 Task: In Heading Arial with underline. Font size of heading  '18'Font style of data Calibri. Font size of data  9Alignment of headline & data Align center. Fill color in heading,  RedFont color of data Black Apply border in Data No BorderIn the sheet  Expense Control Trackerbook
Action: Mouse pressed left at (154, 115)
Screenshot: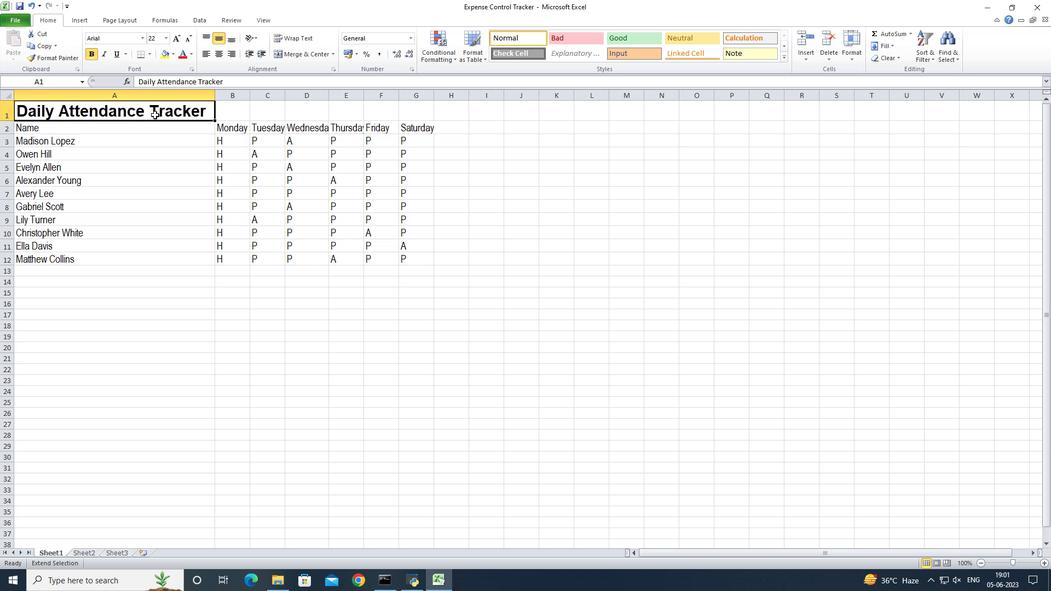 
Action: Mouse moved to (143, 39)
Screenshot: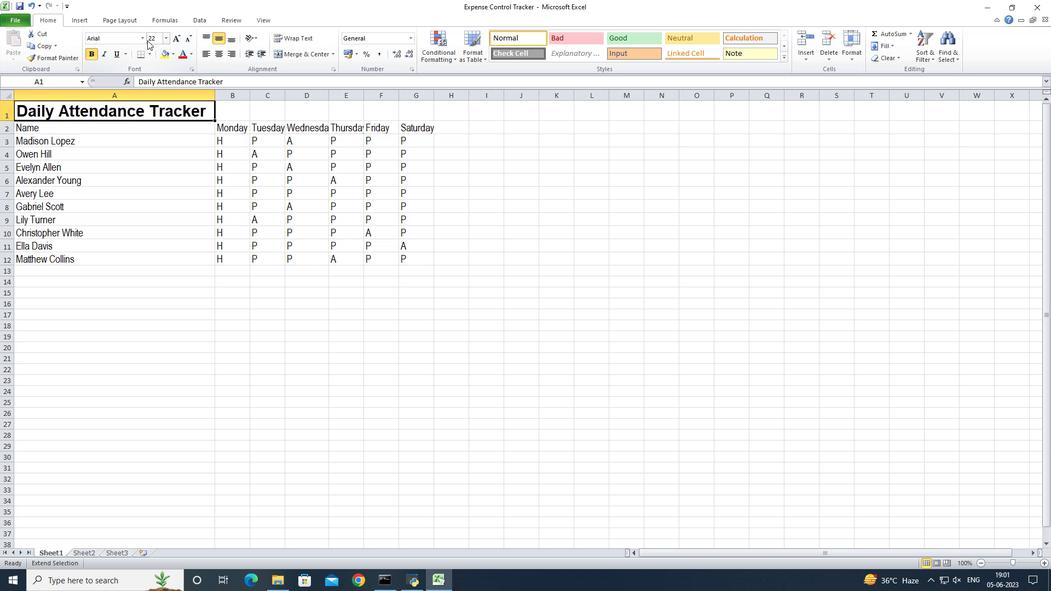 
Action: Mouse pressed left at (143, 39)
Screenshot: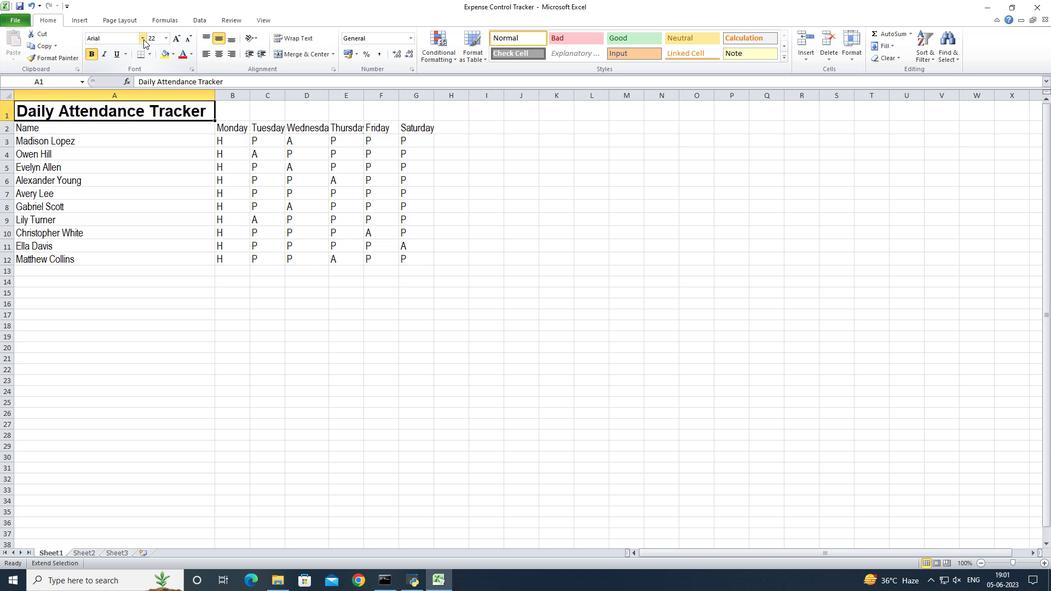 
Action: Mouse moved to (117, 164)
Screenshot: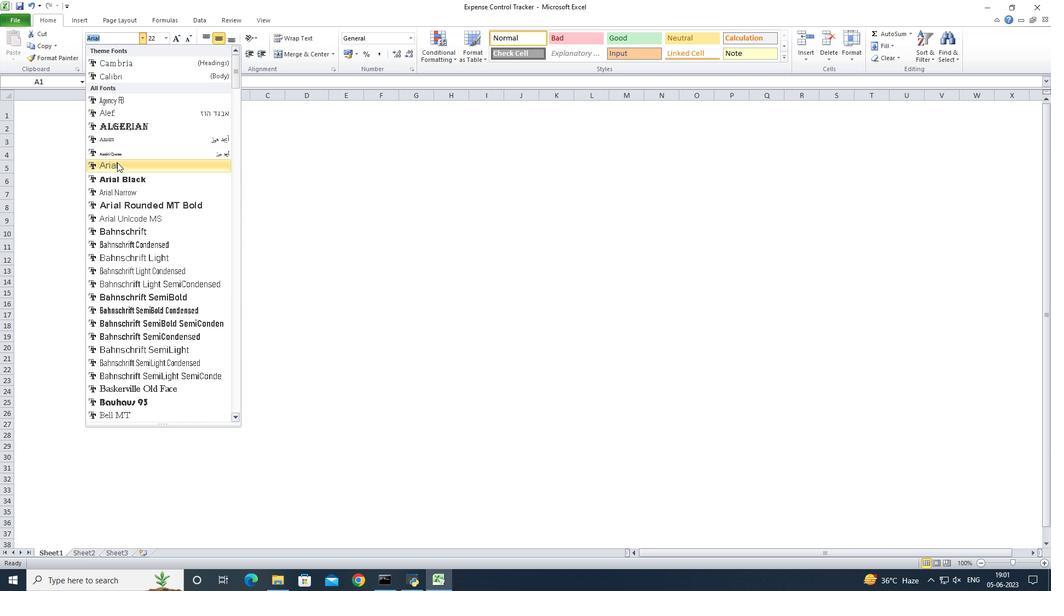 
Action: Mouse pressed left at (117, 164)
Screenshot: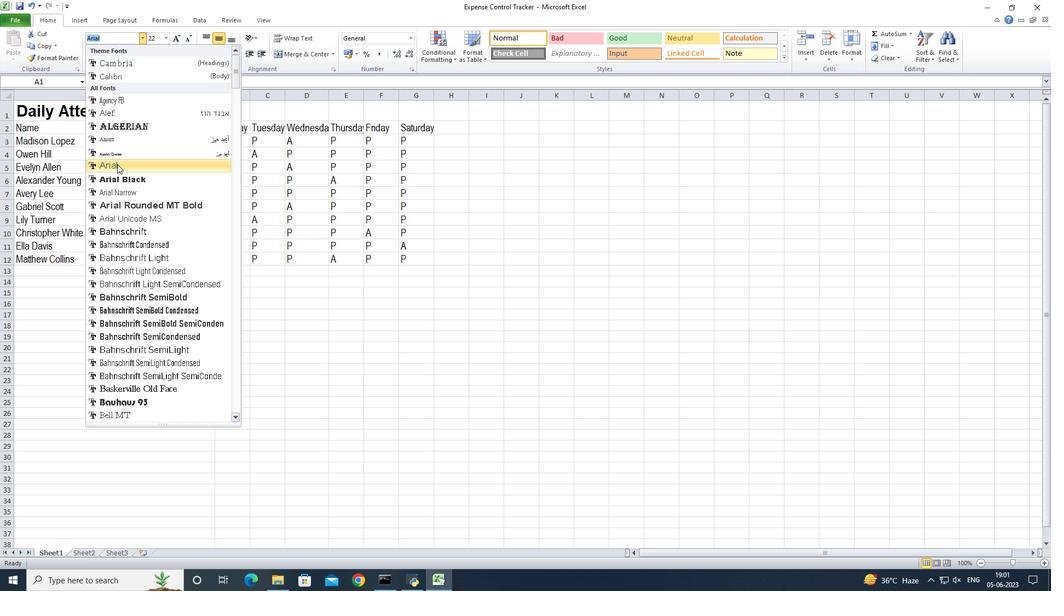 
Action: Mouse moved to (116, 54)
Screenshot: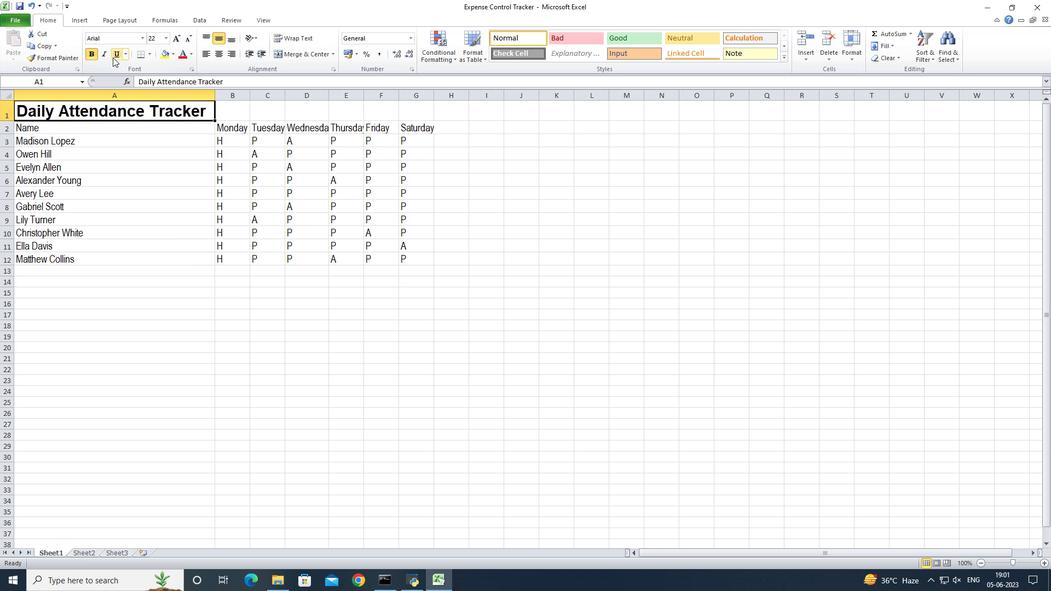 
Action: Mouse pressed left at (116, 54)
Screenshot: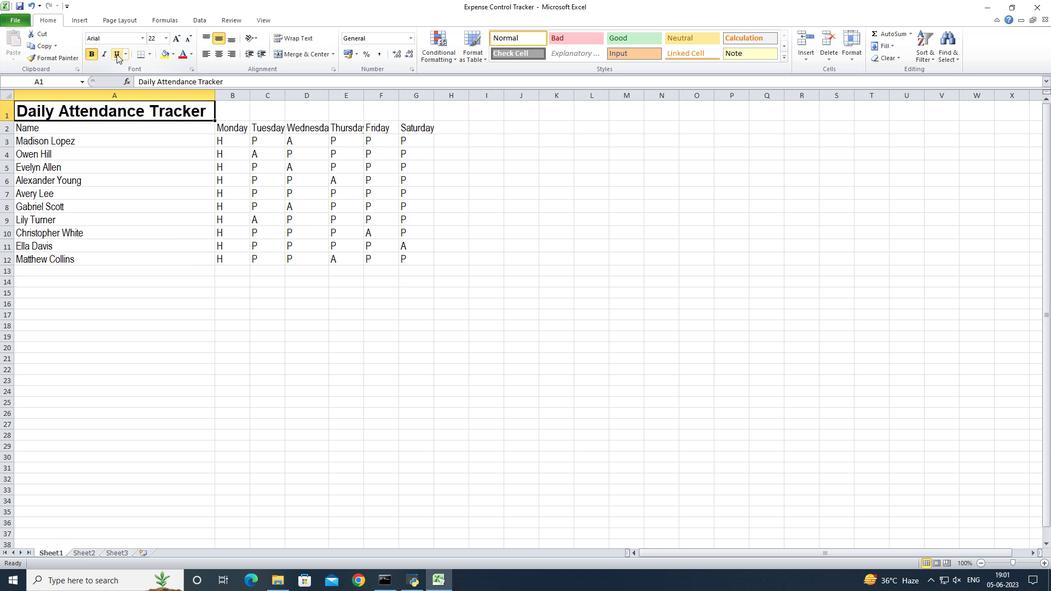 
Action: Mouse moved to (167, 36)
Screenshot: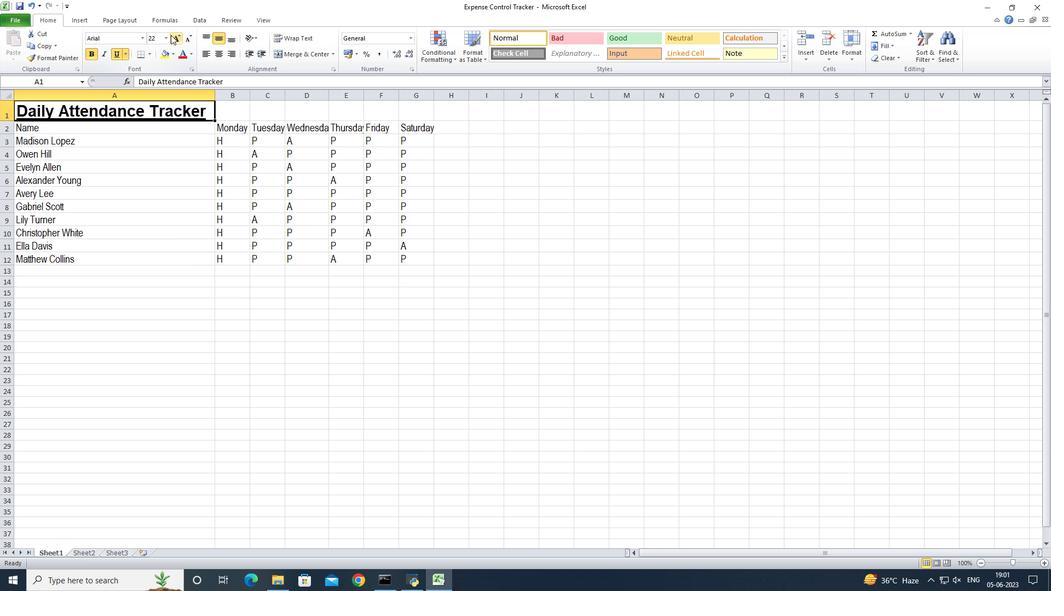
Action: Mouse pressed left at (167, 36)
Screenshot: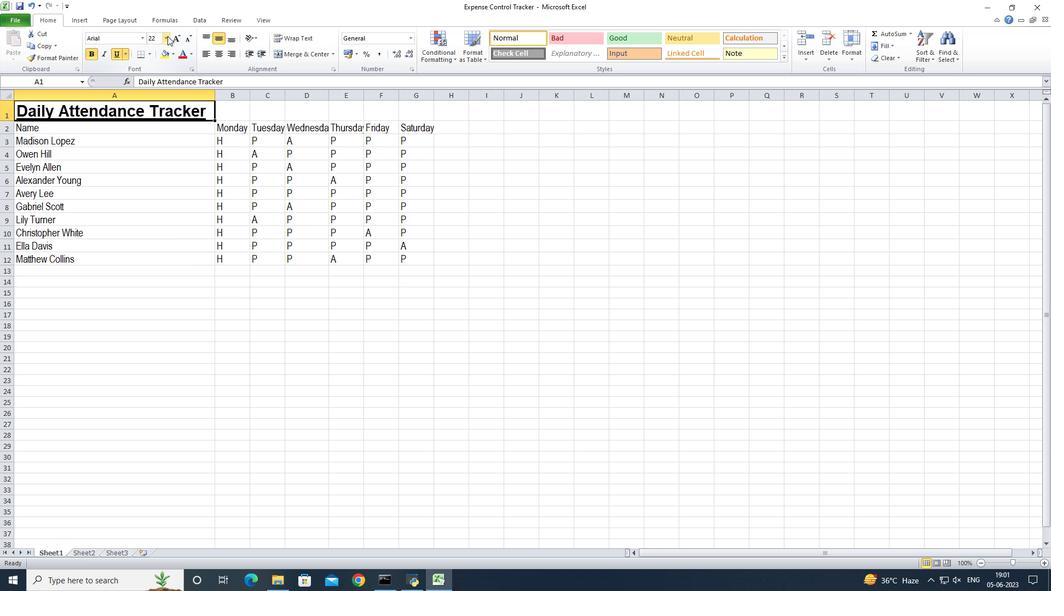 
Action: Mouse moved to (152, 116)
Screenshot: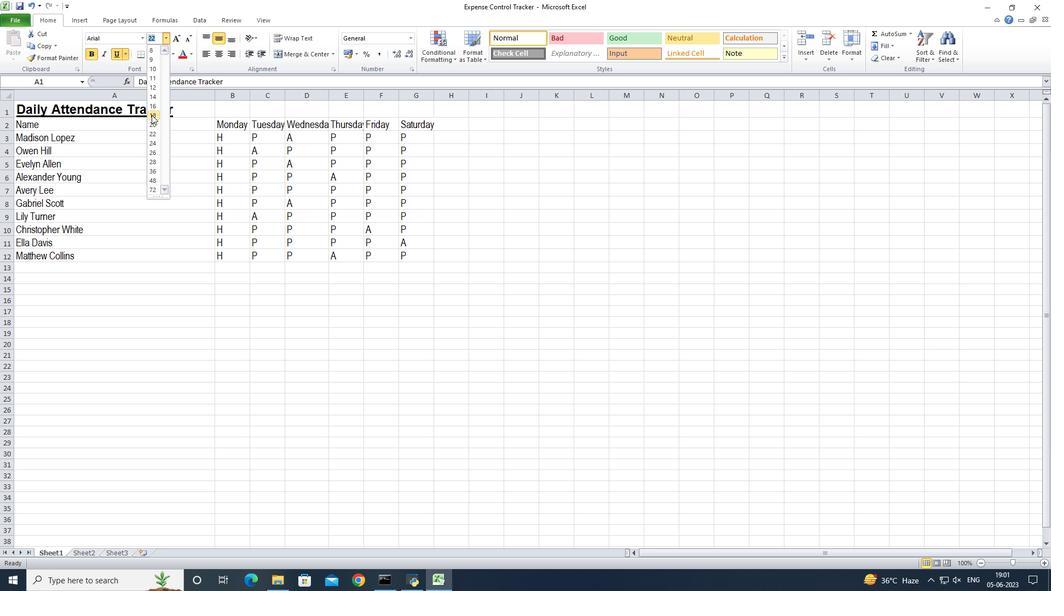 
Action: Mouse pressed left at (152, 116)
Screenshot: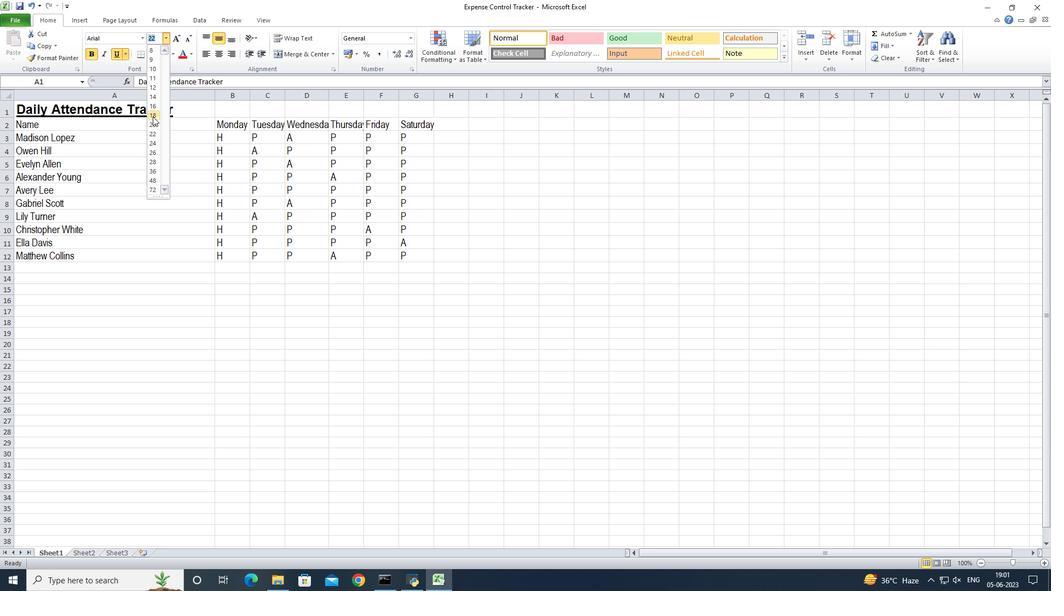 
Action: Mouse moved to (73, 128)
Screenshot: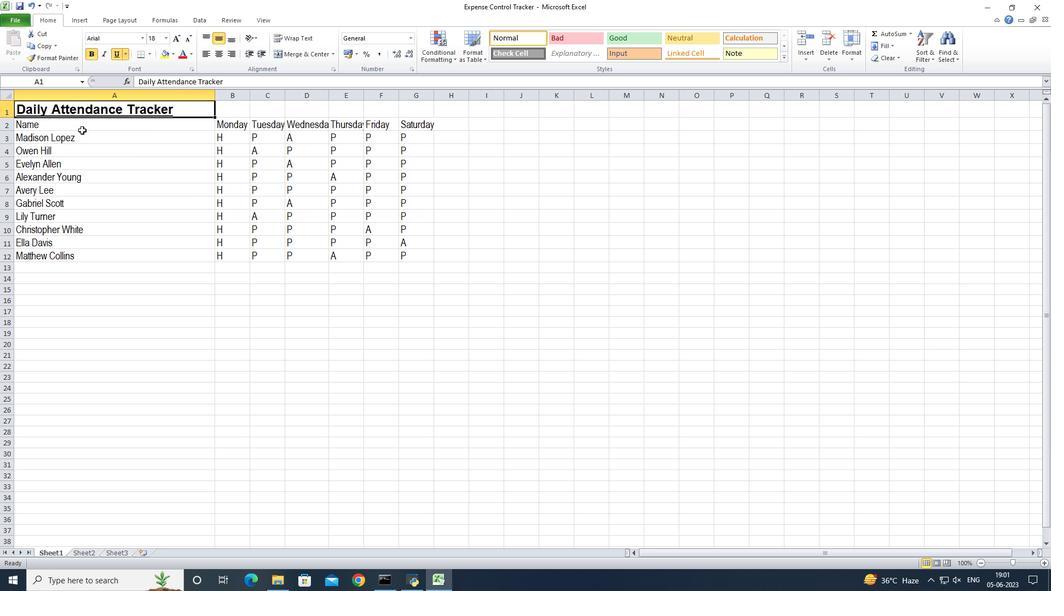 
Action: Mouse pressed left at (73, 128)
Screenshot: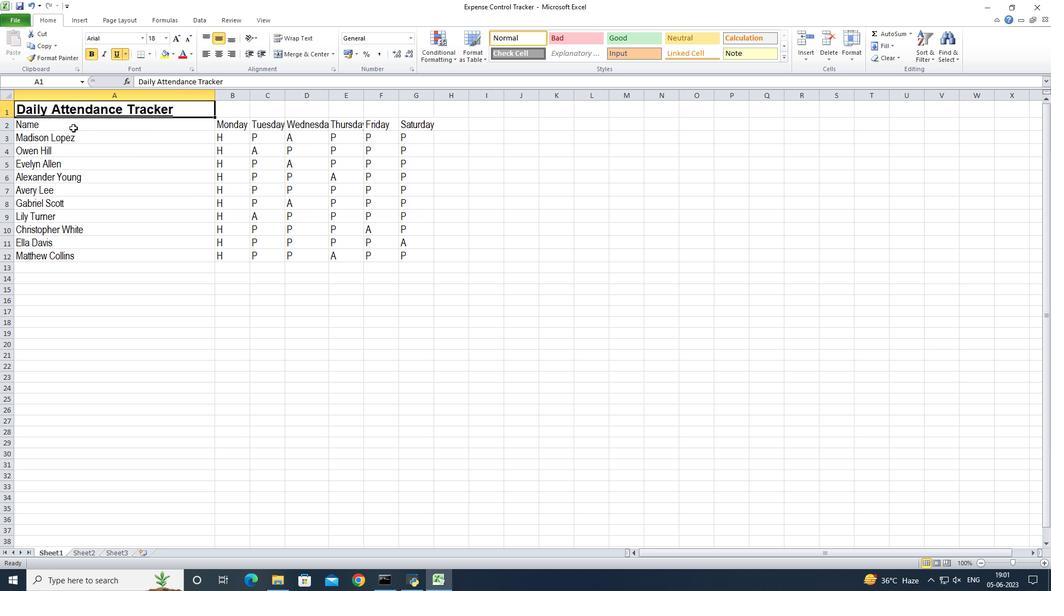 
Action: Mouse moved to (139, 39)
Screenshot: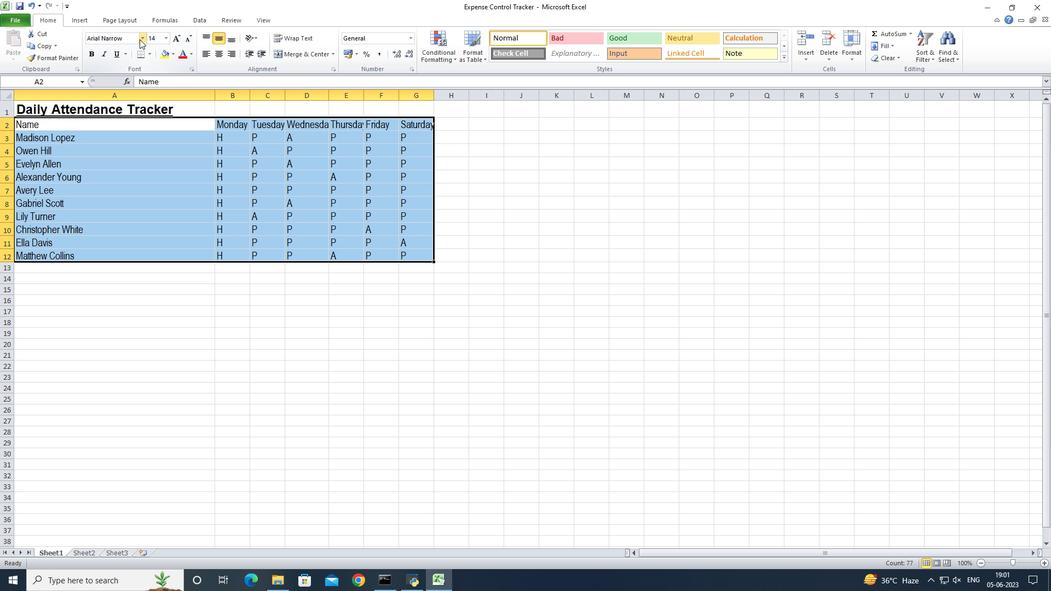 
Action: Mouse pressed left at (139, 39)
Screenshot: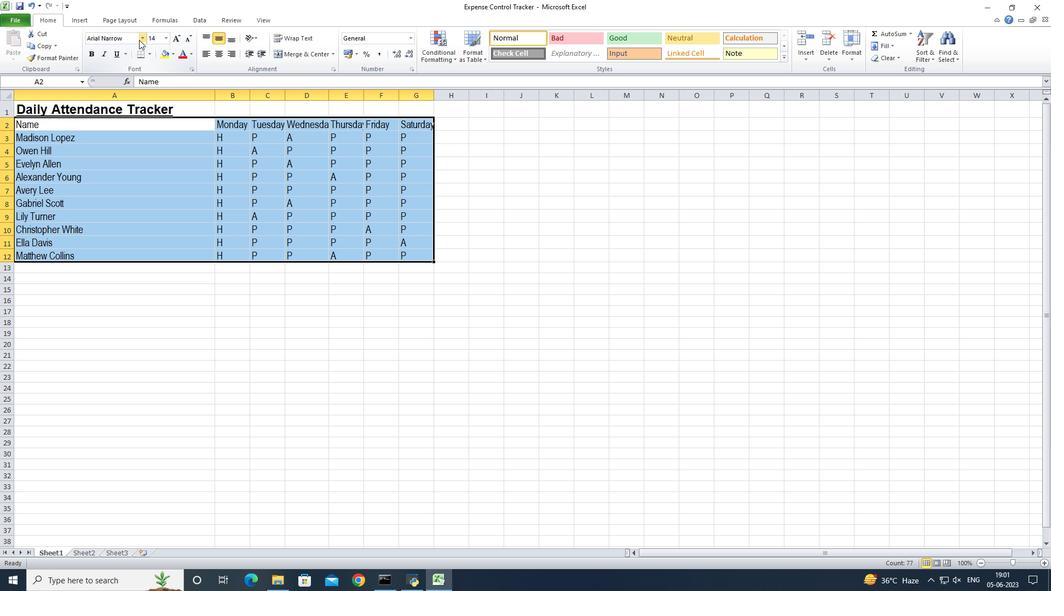 
Action: Mouse moved to (132, 75)
Screenshot: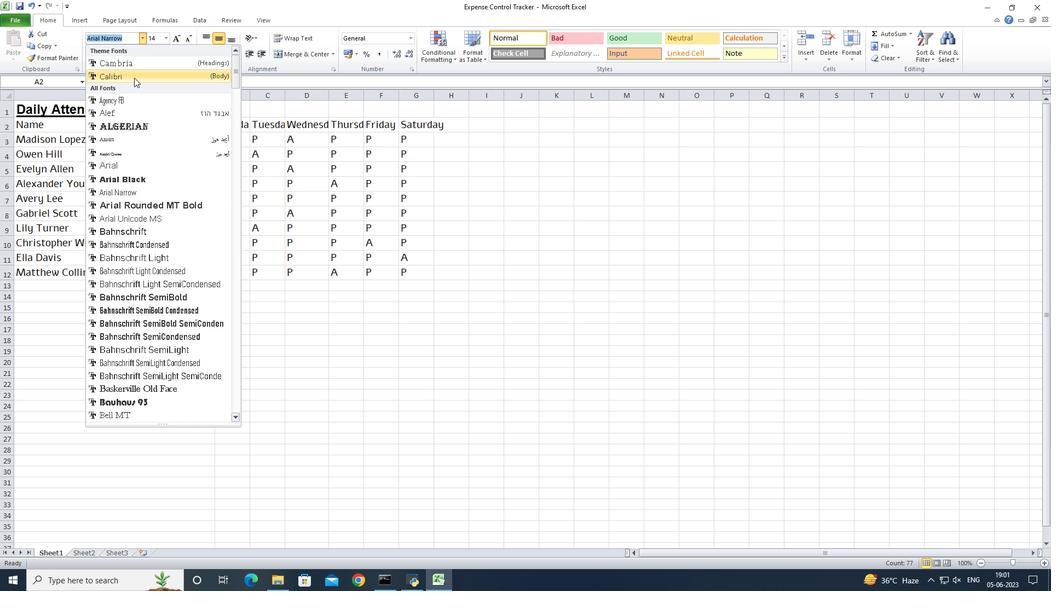 
Action: Mouse pressed left at (132, 75)
Screenshot: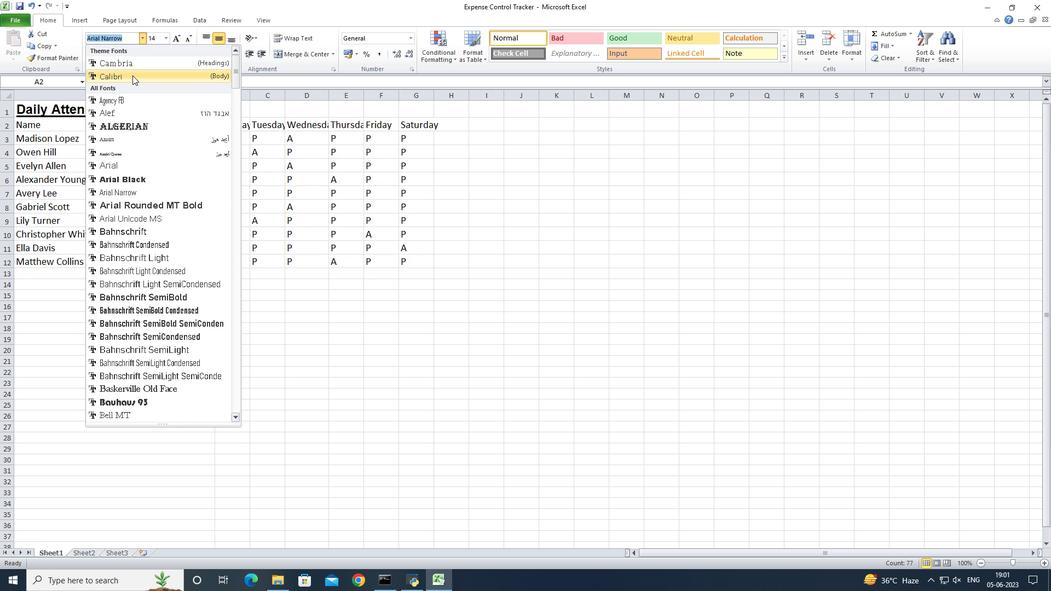 
Action: Mouse moved to (167, 35)
Screenshot: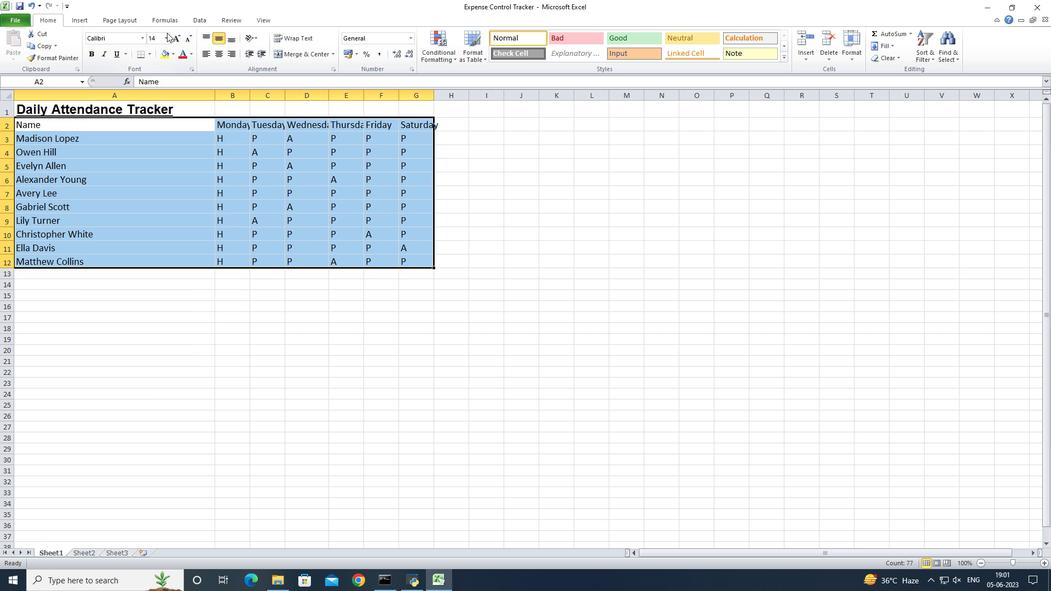 
Action: Mouse pressed left at (167, 35)
Screenshot: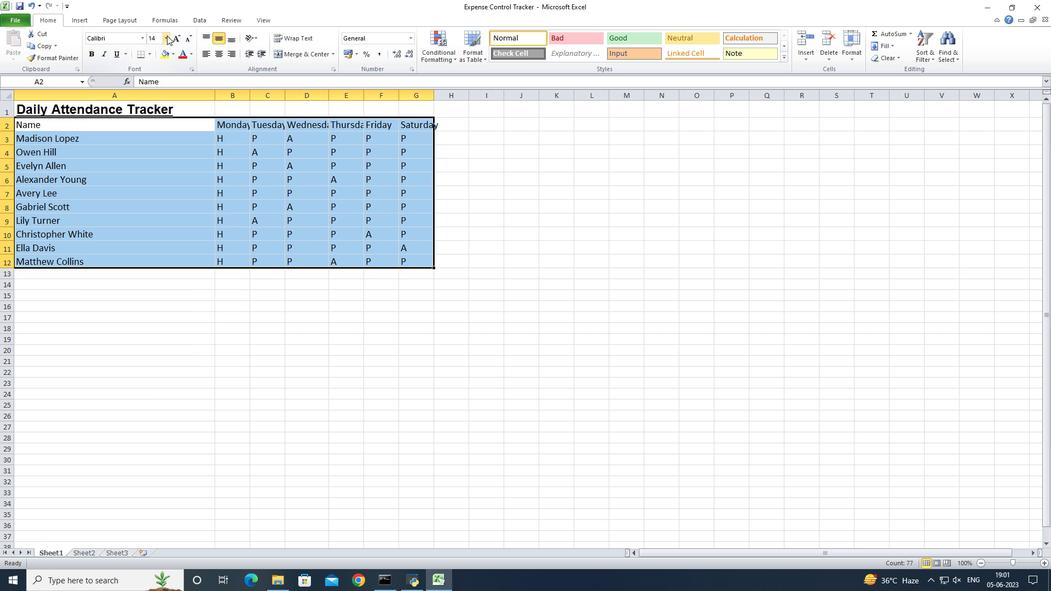 
Action: Mouse moved to (153, 58)
Screenshot: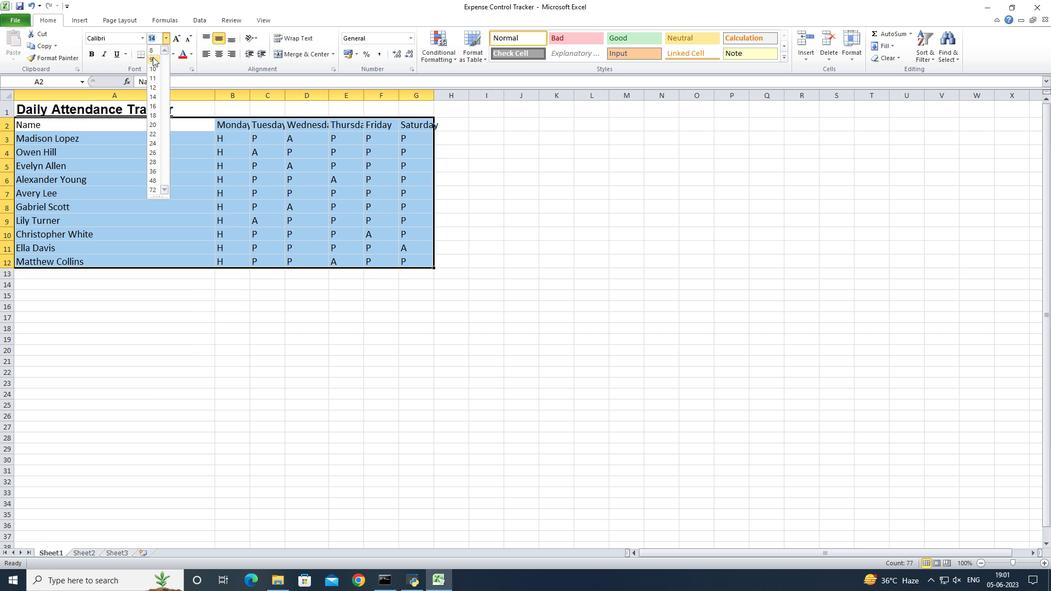 
Action: Mouse pressed left at (153, 58)
Screenshot: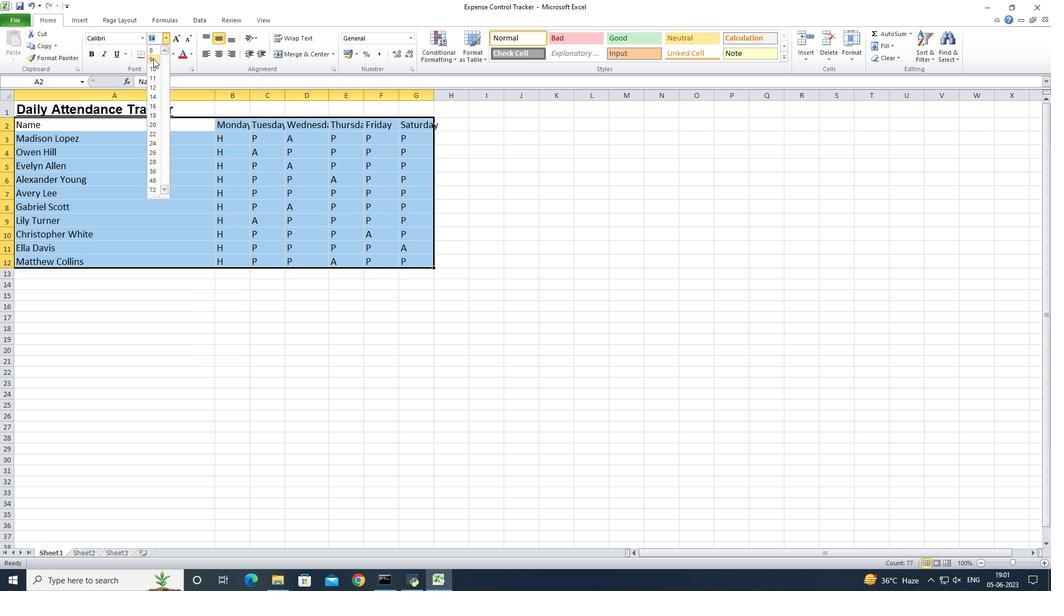 
Action: Mouse moved to (24, 107)
Screenshot: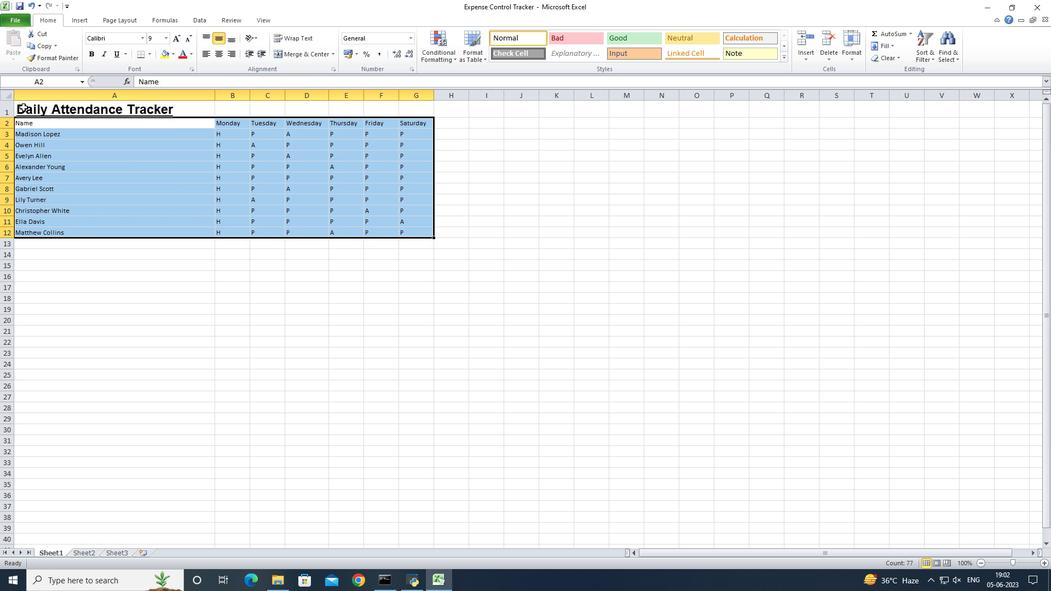 
Action: Mouse pressed left at (24, 107)
Screenshot: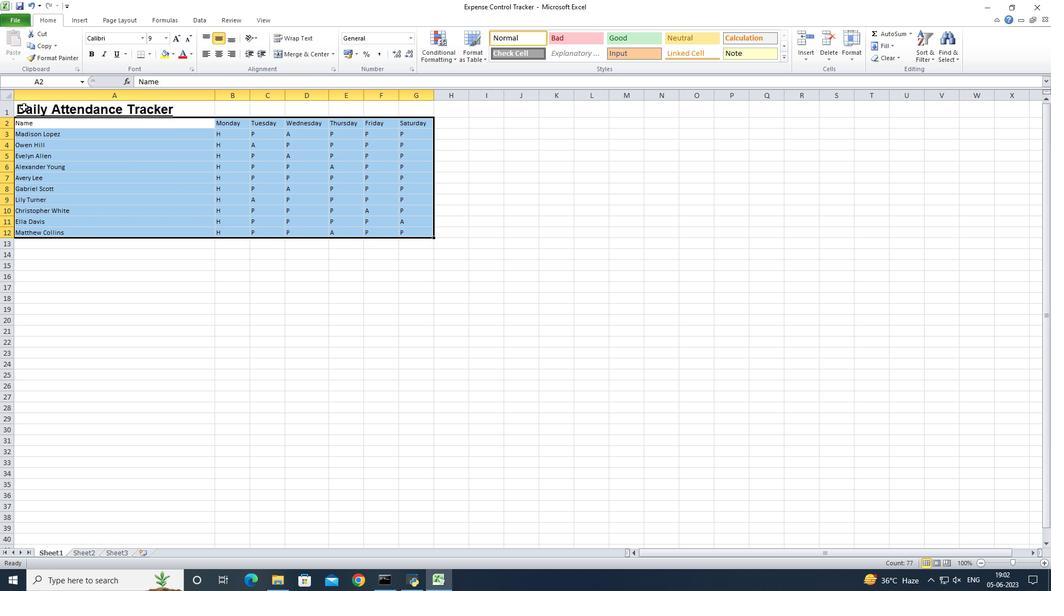
Action: Mouse moved to (219, 53)
Screenshot: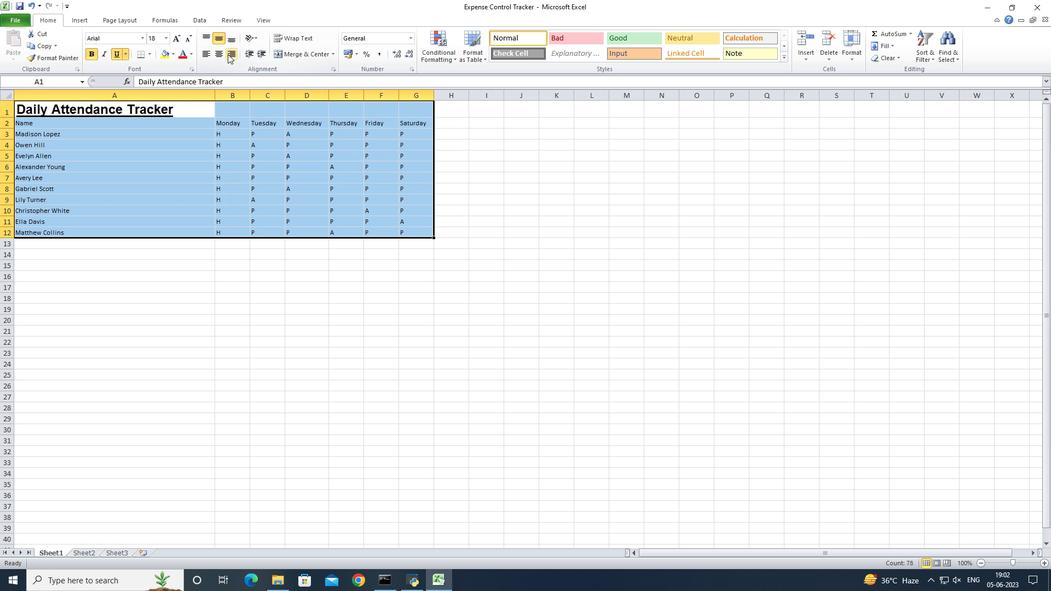 
Action: Mouse pressed left at (219, 53)
Screenshot: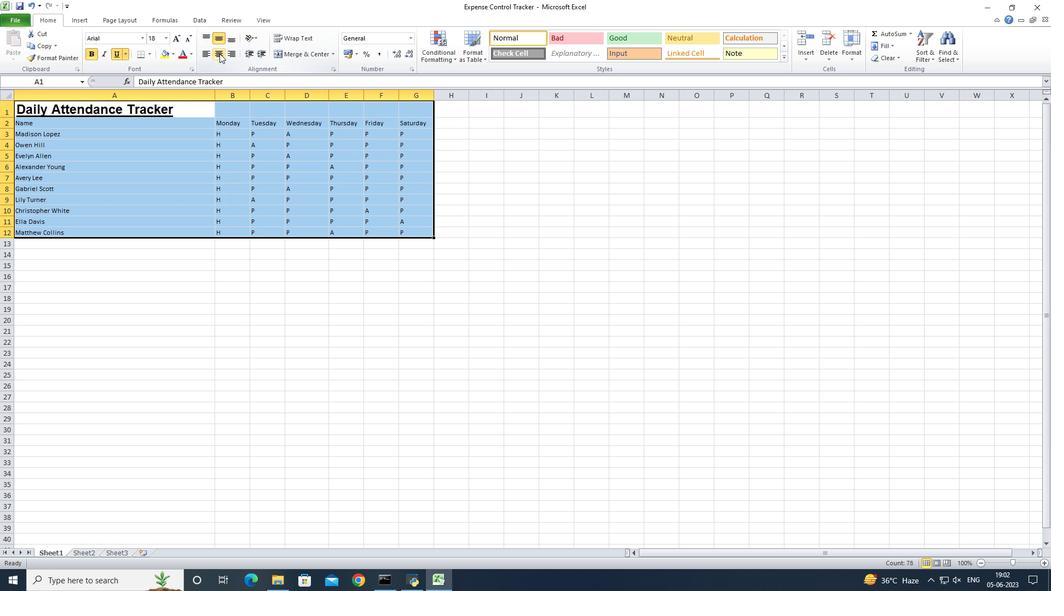 
Action: Mouse moved to (148, 107)
Screenshot: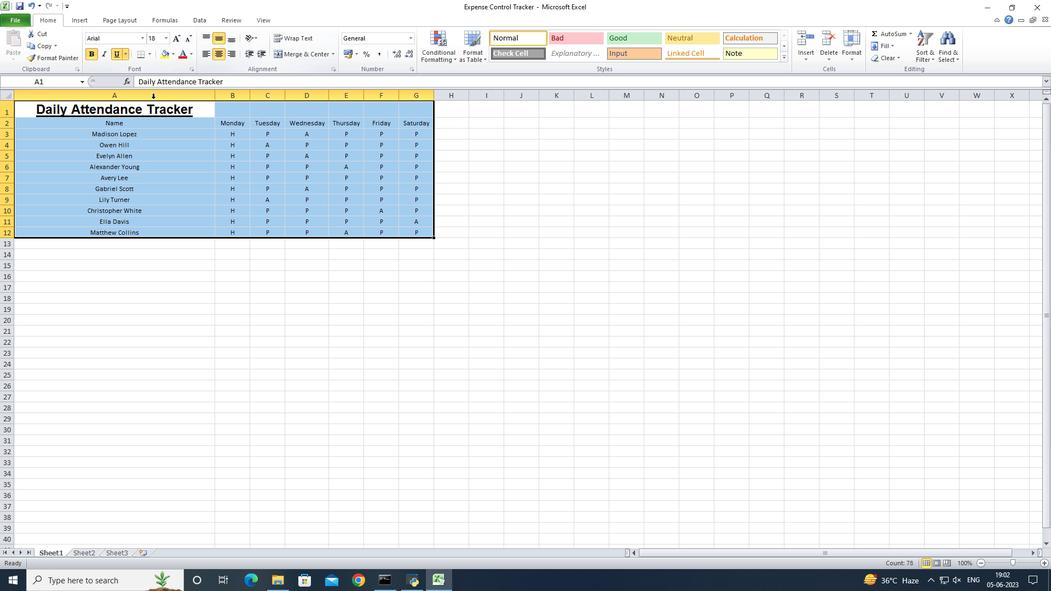 
Action: Mouse pressed left at (148, 107)
Screenshot: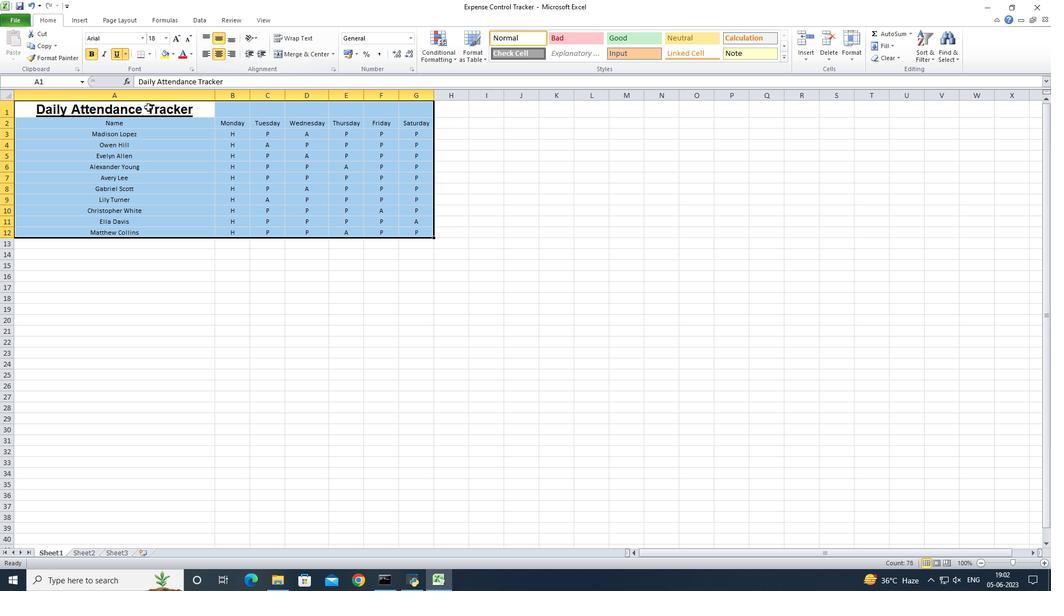 
Action: Mouse moved to (166, 54)
Screenshot: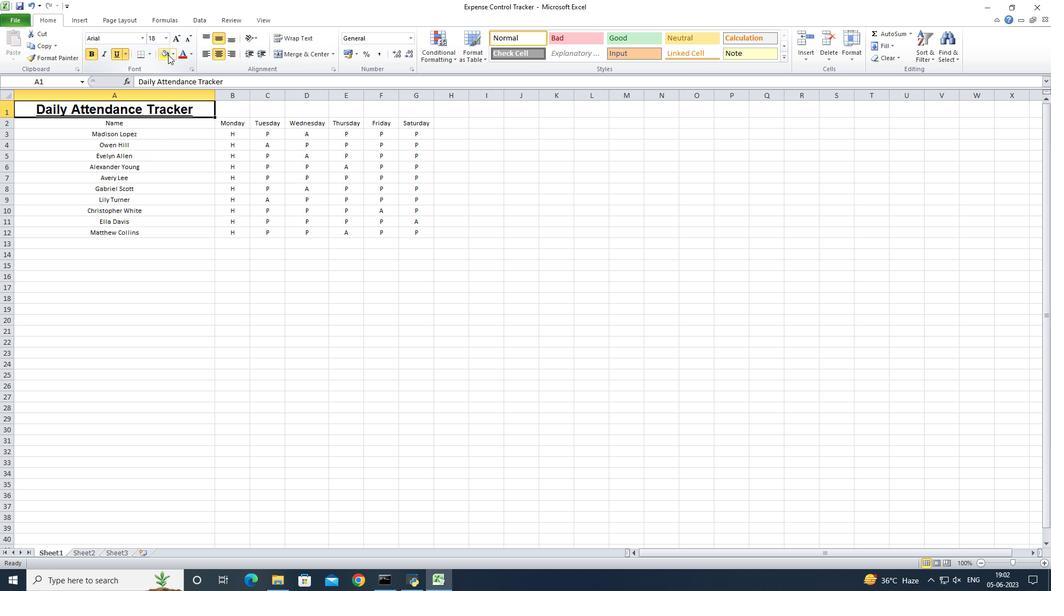 
Action: Mouse pressed left at (166, 54)
Screenshot: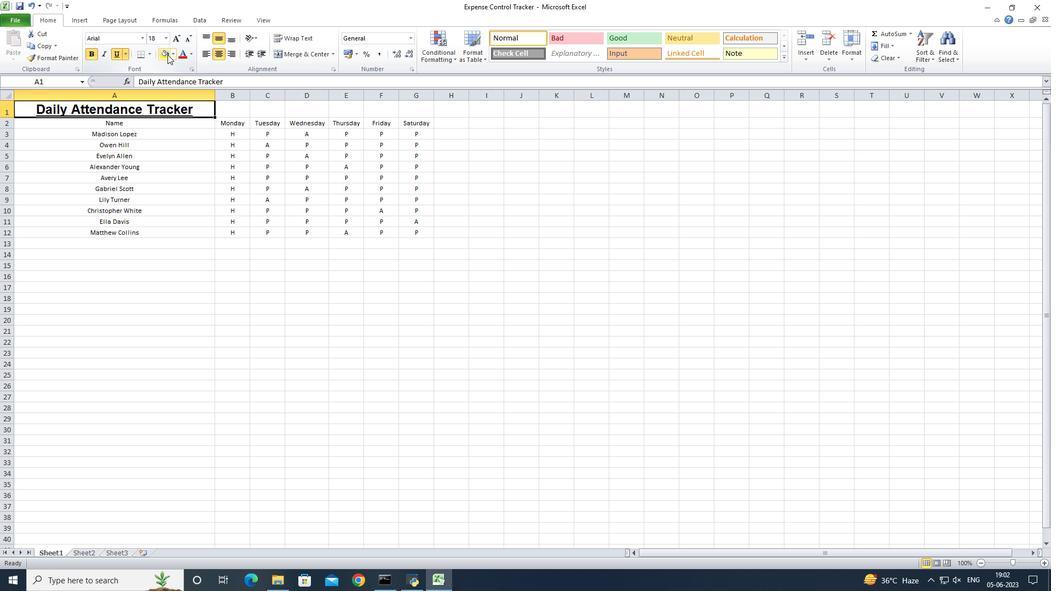 
Action: Mouse moved to (174, 55)
Screenshot: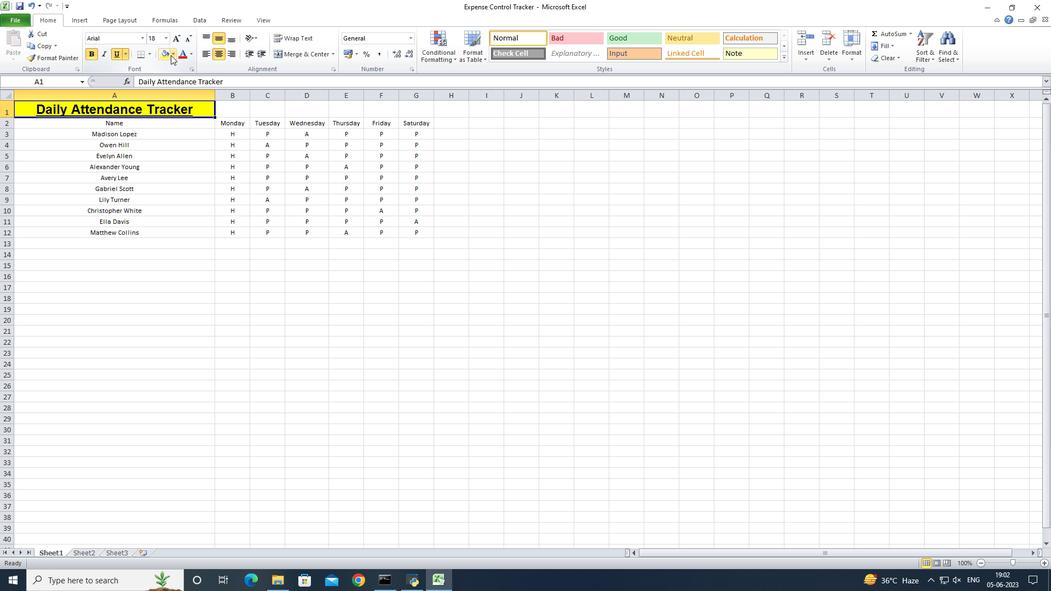 
Action: Mouse pressed left at (174, 55)
Screenshot: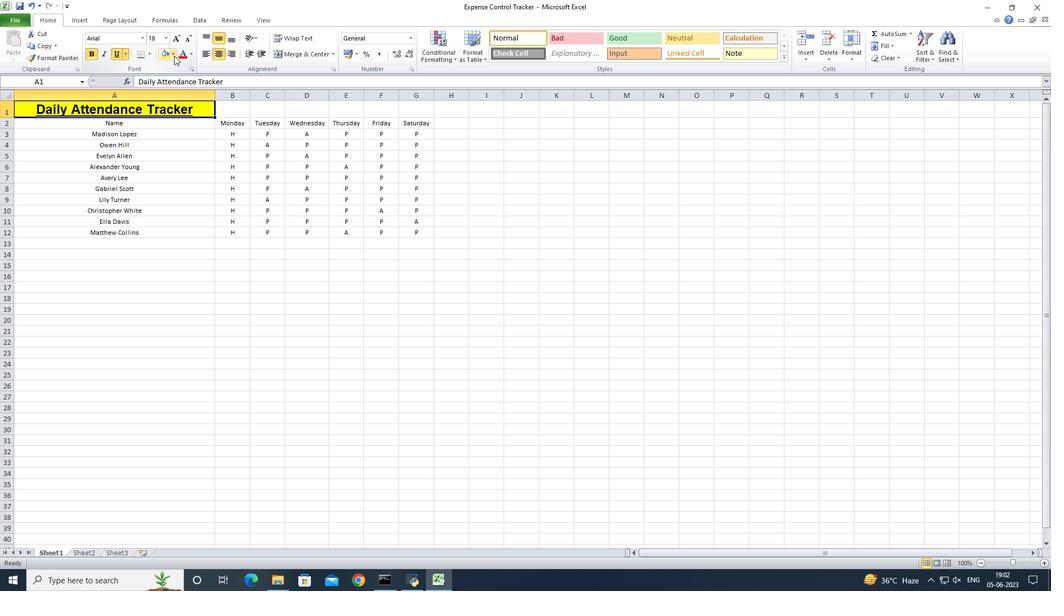 
Action: Mouse moved to (174, 136)
Screenshot: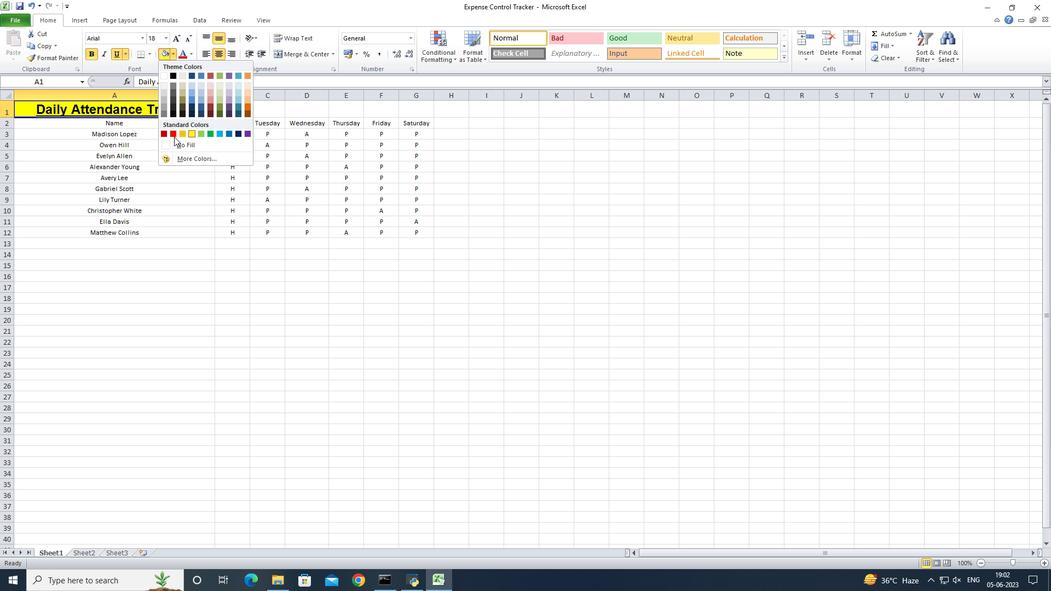 
Action: Mouse pressed left at (174, 136)
Screenshot: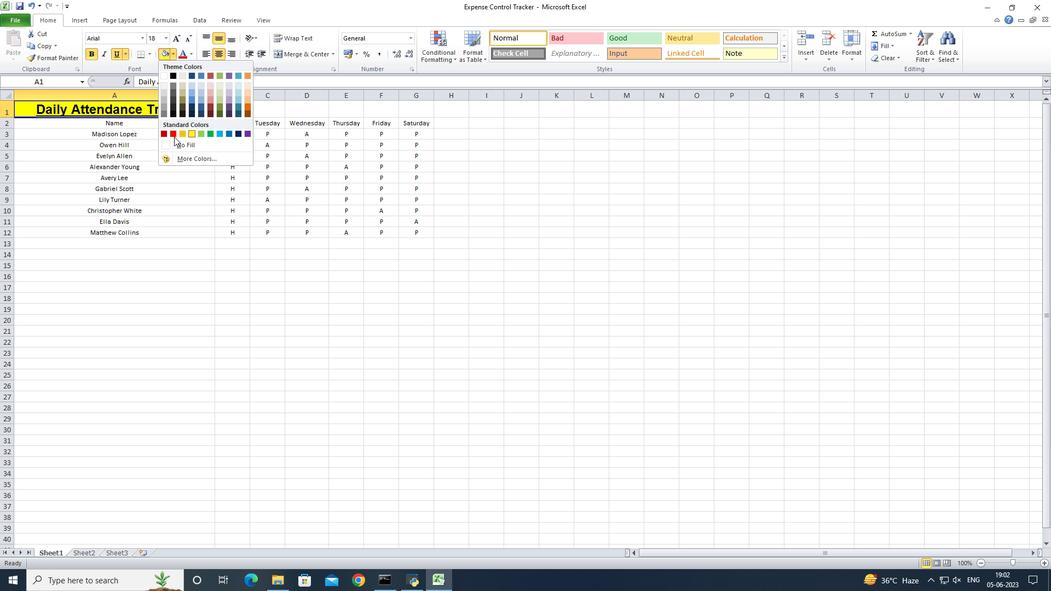
Action: Mouse moved to (172, 134)
Screenshot: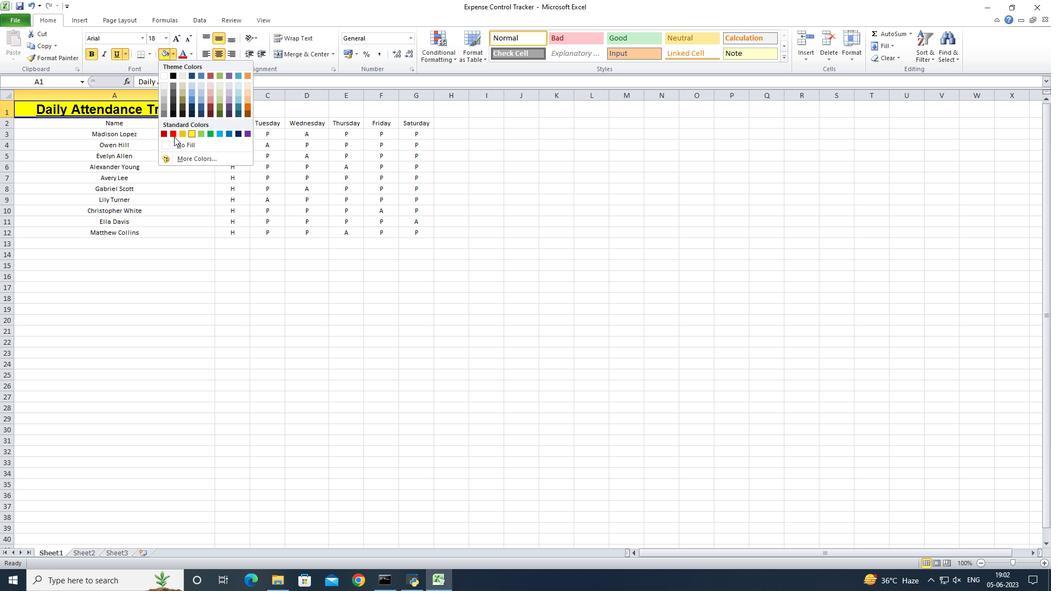 
Action: Mouse pressed left at (172, 134)
Screenshot: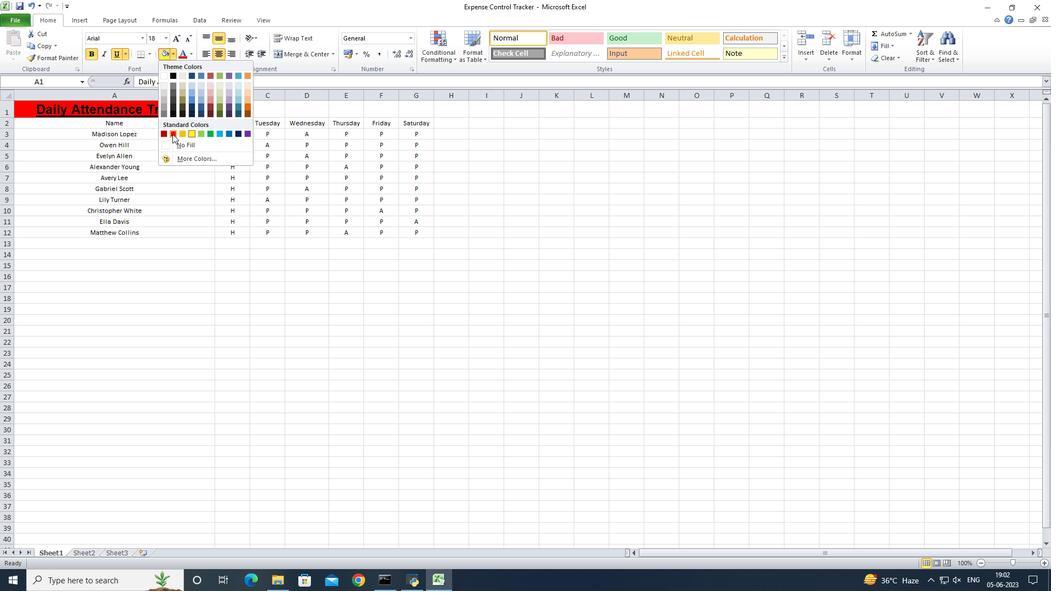 
Action: Mouse moved to (85, 126)
Screenshot: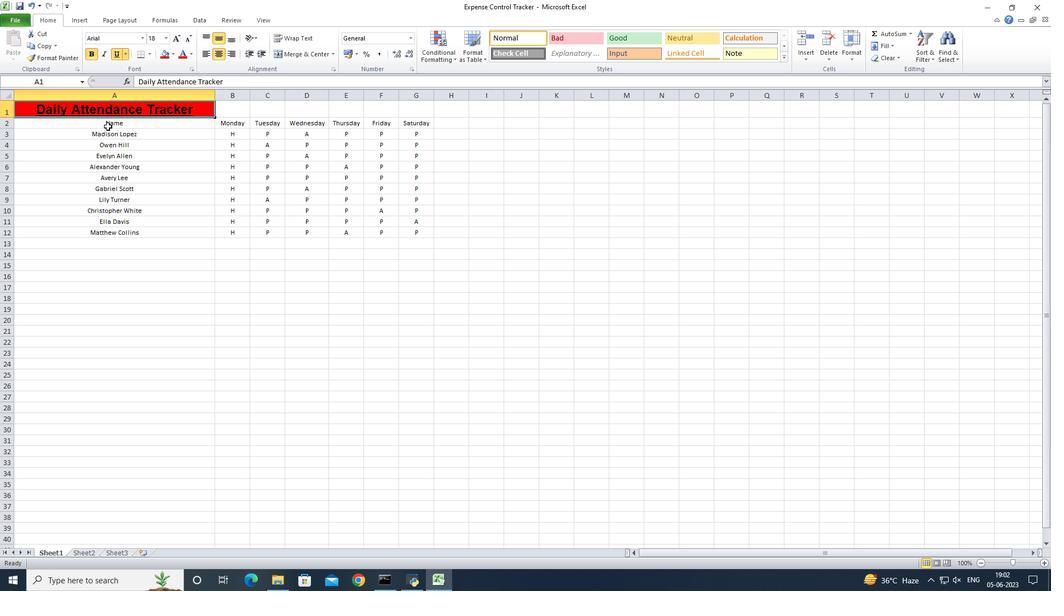 
Action: Mouse pressed left at (85, 126)
Screenshot: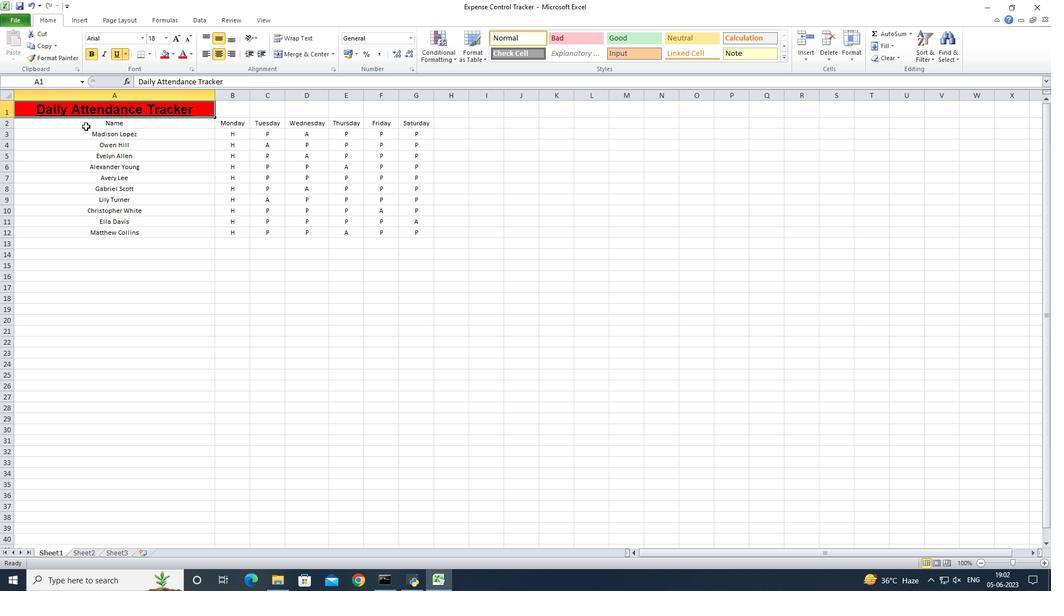
Action: Mouse moved to (147, 53)
Screenshot: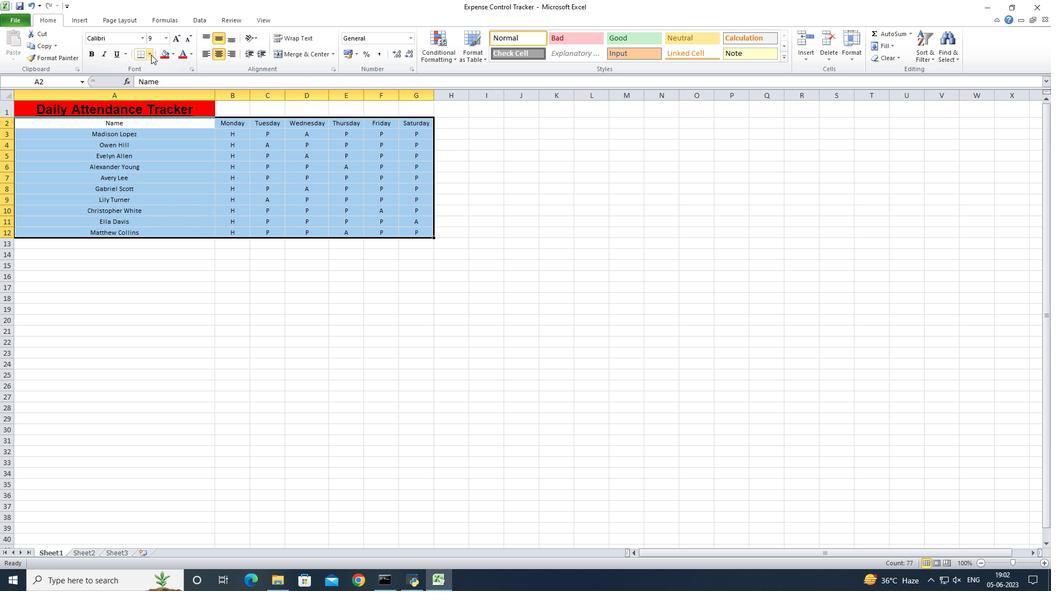 
Action: Mouse pressed left at (147, 53)
Screenshot: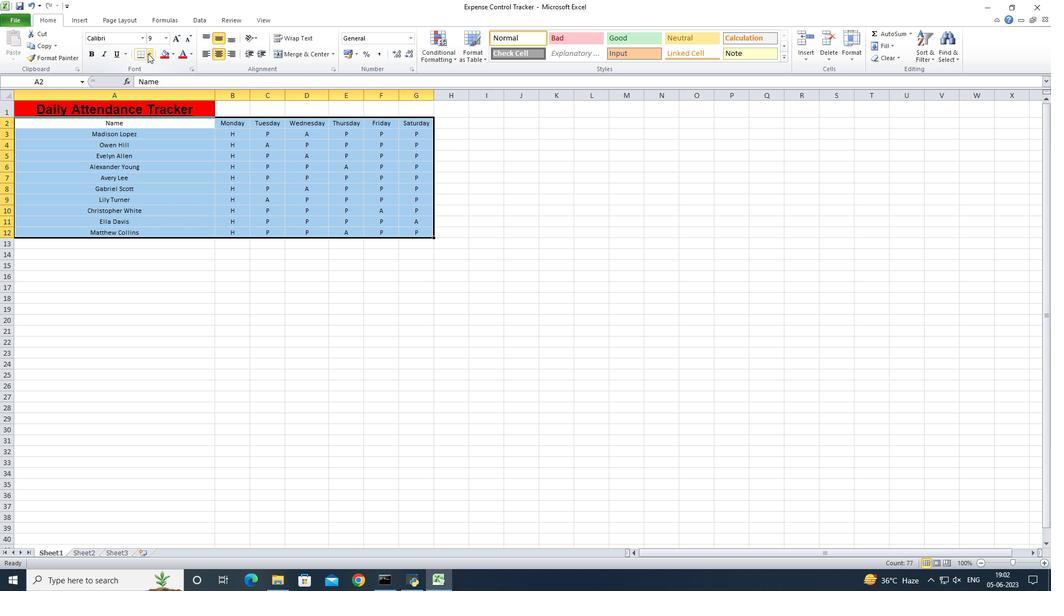 
Action: Mouse moved to (166, 155)
Screenshot: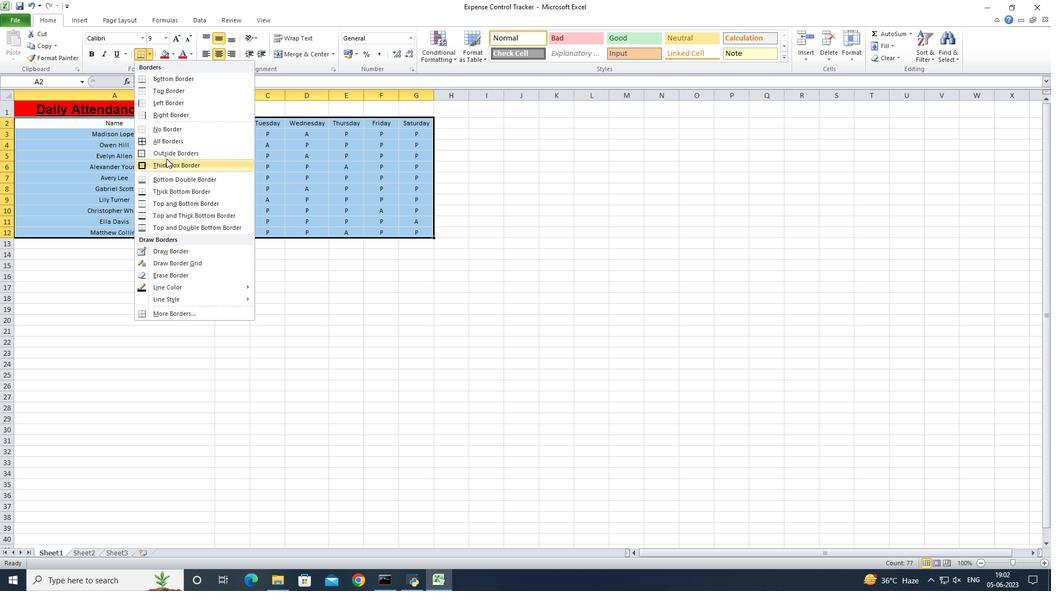
Action: Mouse pressed left at (166, 155)
Screenshot: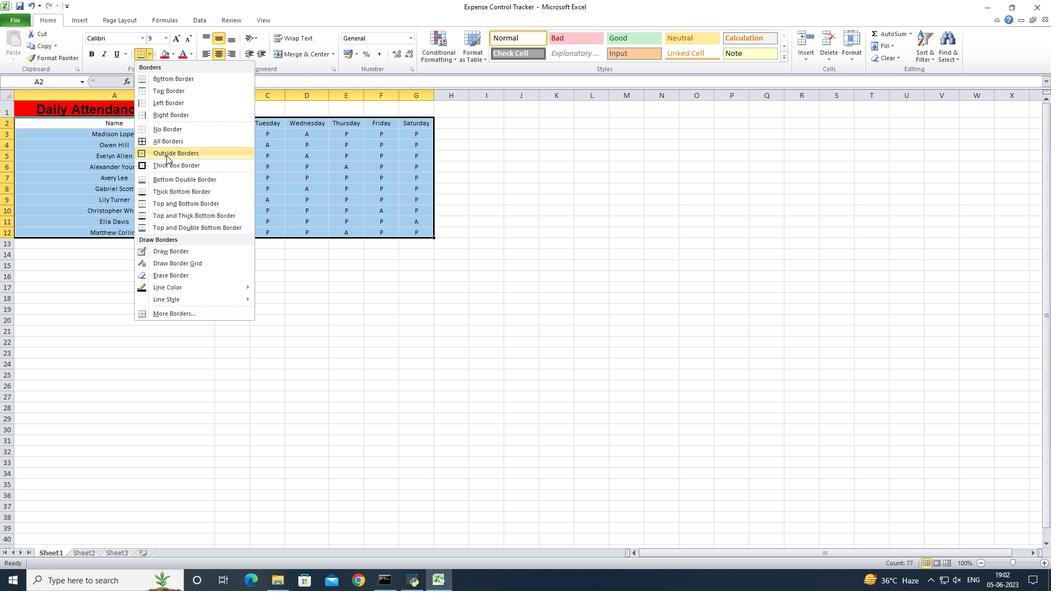 
Action: Mouse moved to (107, 328)
Screenshot: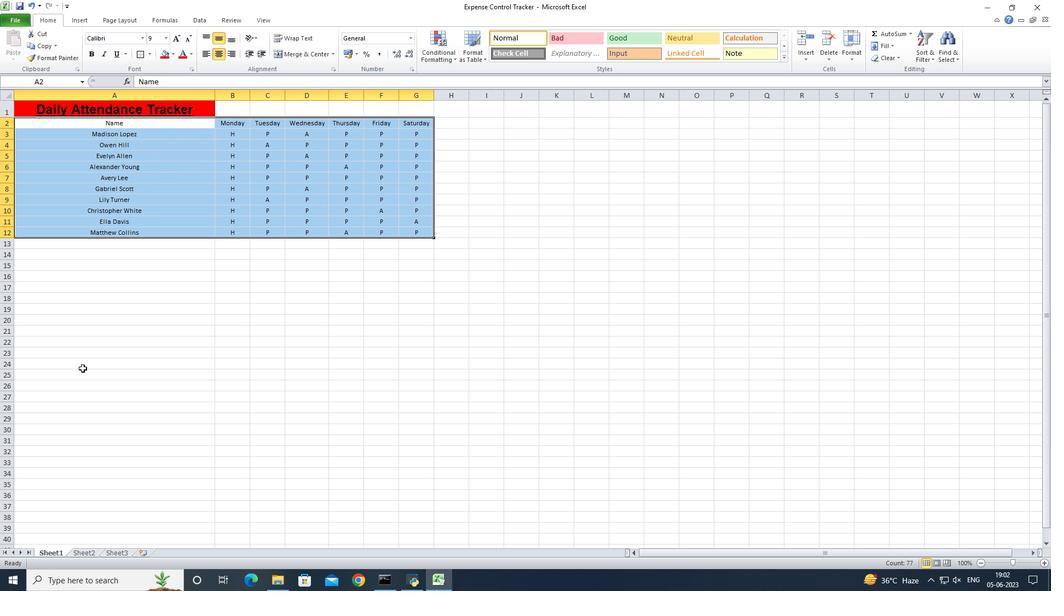 
Action: Mouse pressed left at (107, 328)
Screenshot: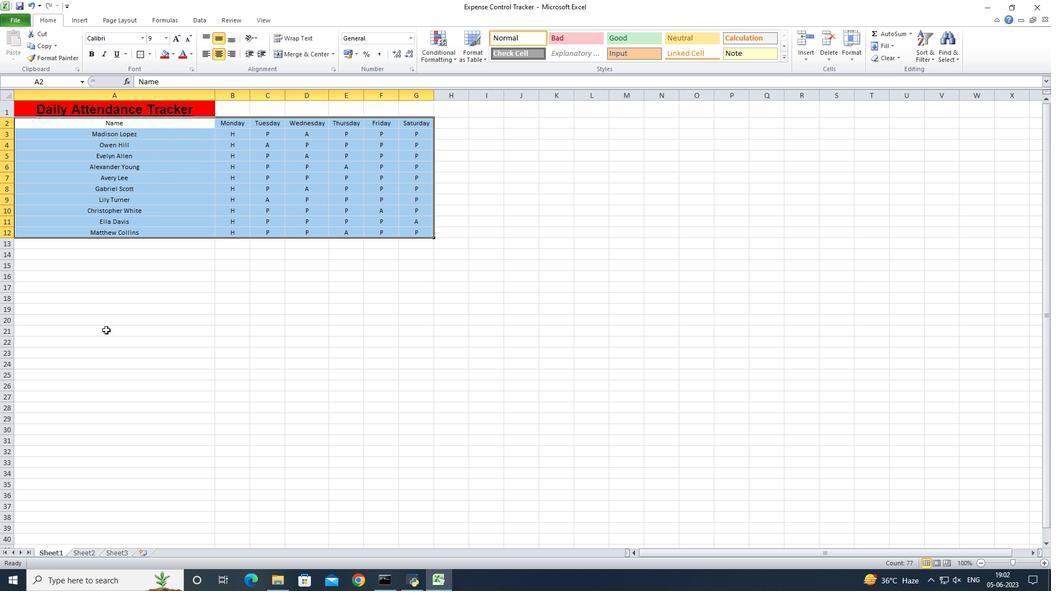 
Action: Mouse moved to (125, 112)
Screenshot: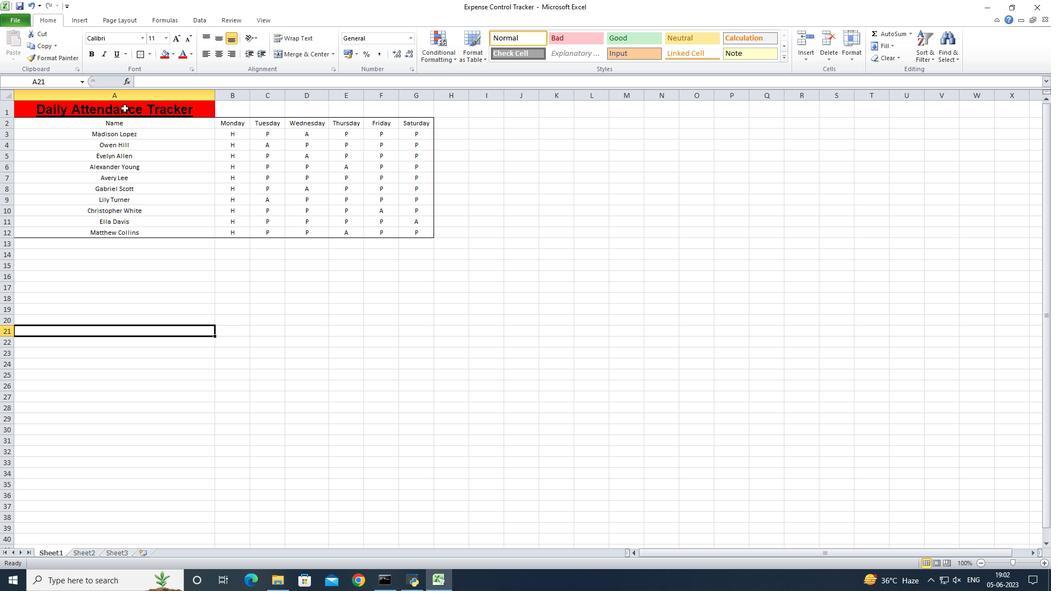 
Action: Mouse pressed left at (125, 112)
Screenshot: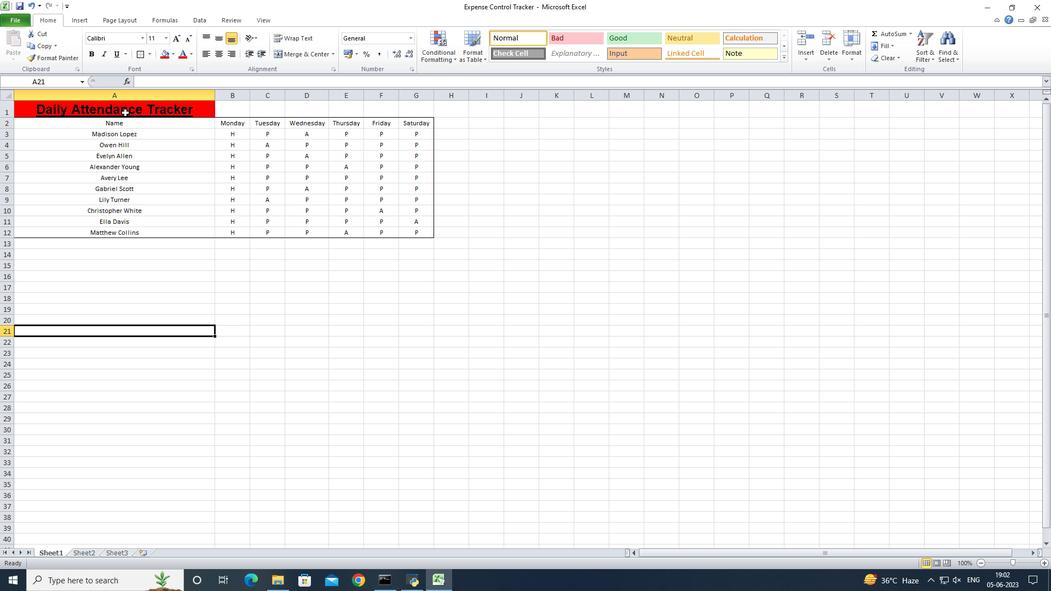 
Action: Mouse moved to (170, 57)
Screenshot: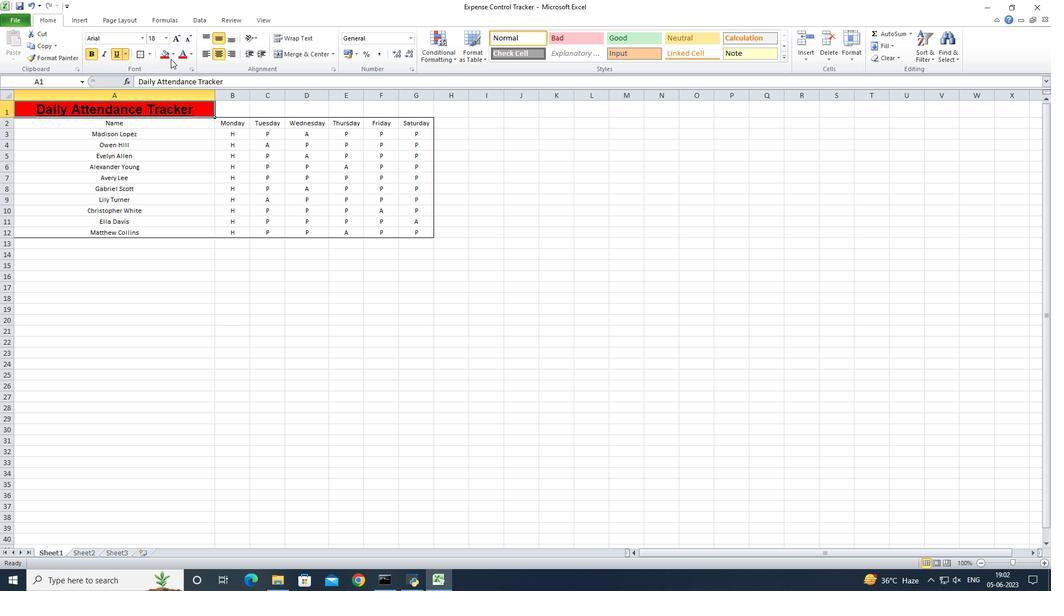 
Action: Mouse pressed left at (170, 57)
Screenshot: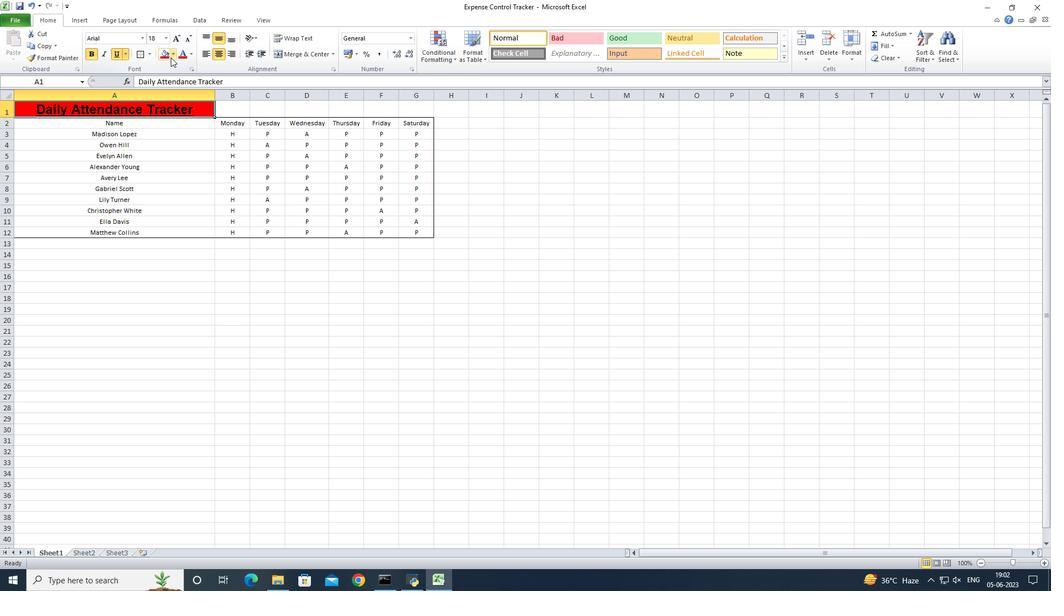 
Action: Mouse moved to (162, 76)
Screenshot: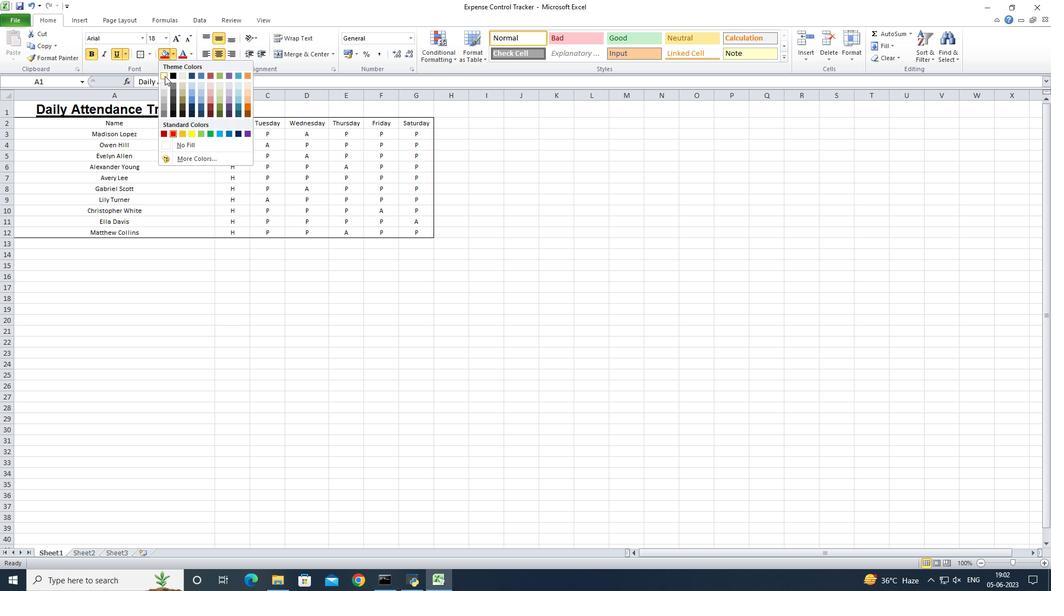 
Action: Mouse pressed left at (162, 76)
Screenshot: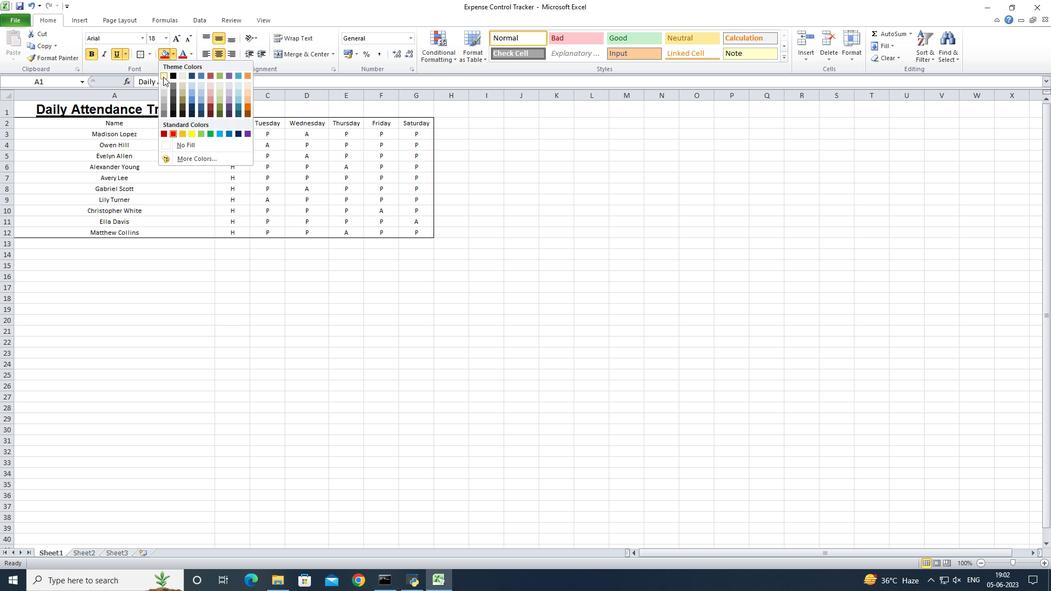 
Action: Mouse moved to (179, 56)
Screenshot: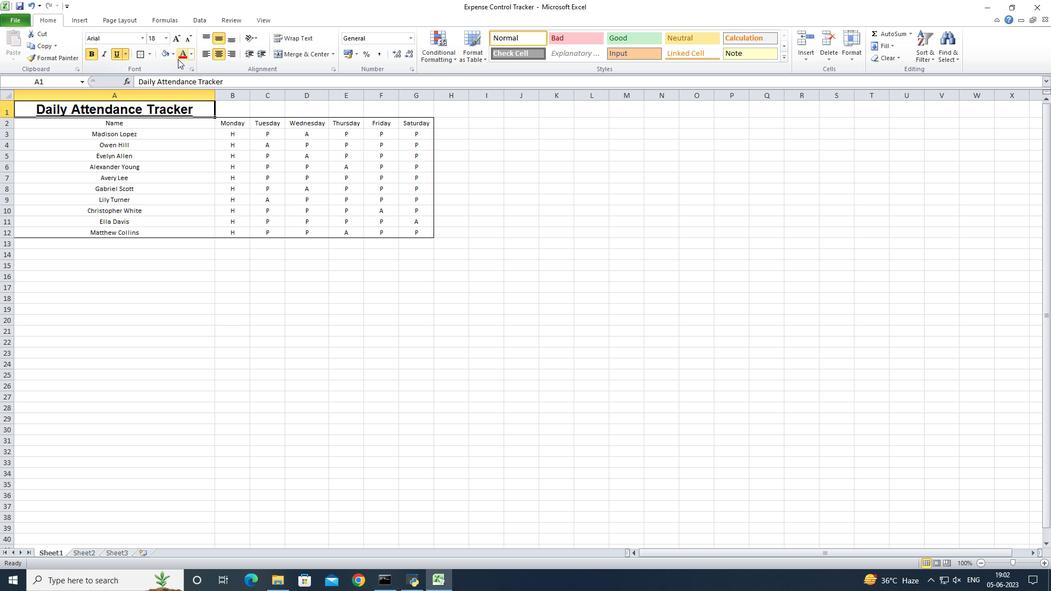 
Action: Mouse pressed left at (179, 56)
Screenshot: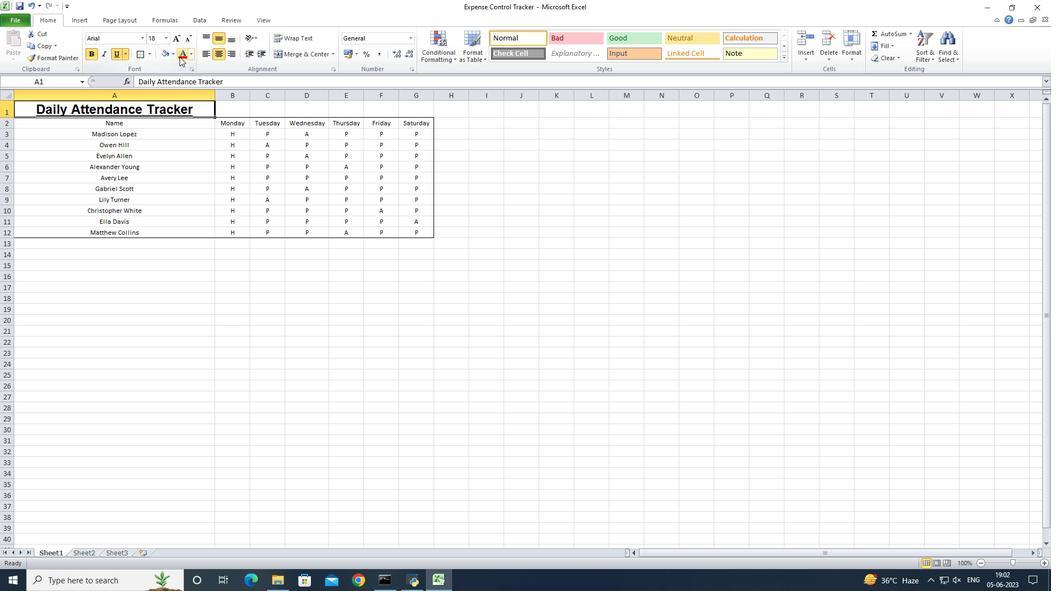 
Action: Mouse moved to (176, 136)
Screenshot: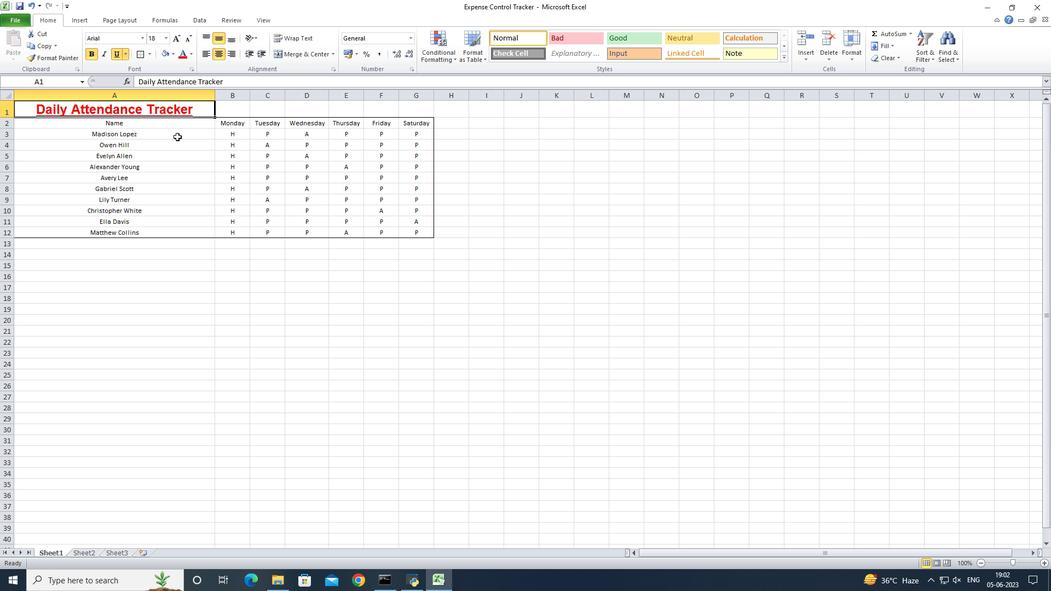 
Action: Key pressed ctrl+S
Screenshot: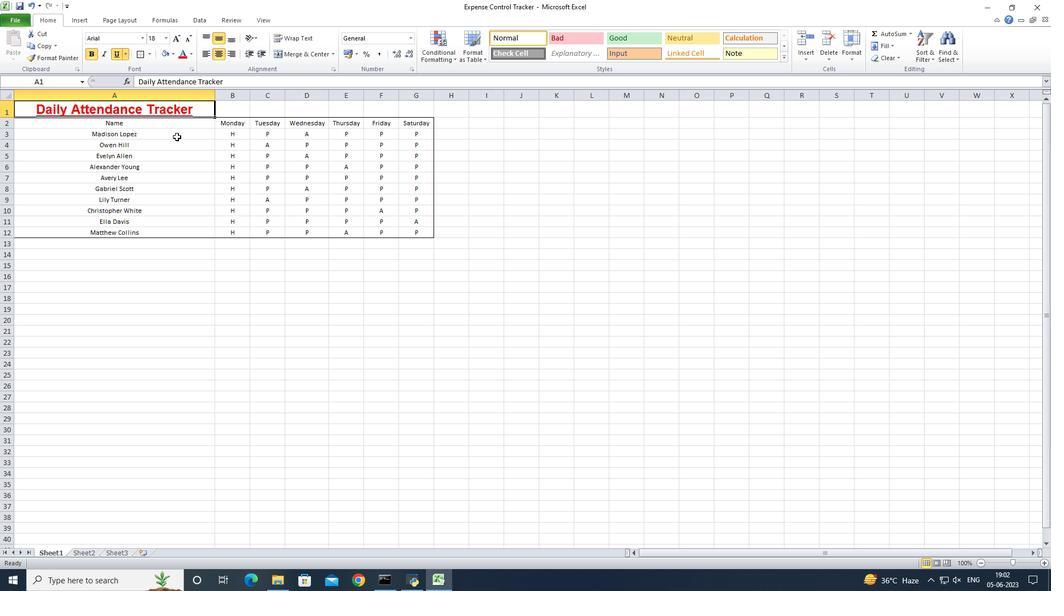 
